 Task: Sort the properties by beds.
Action: Mouse moved to (224, 307)
Screenshot: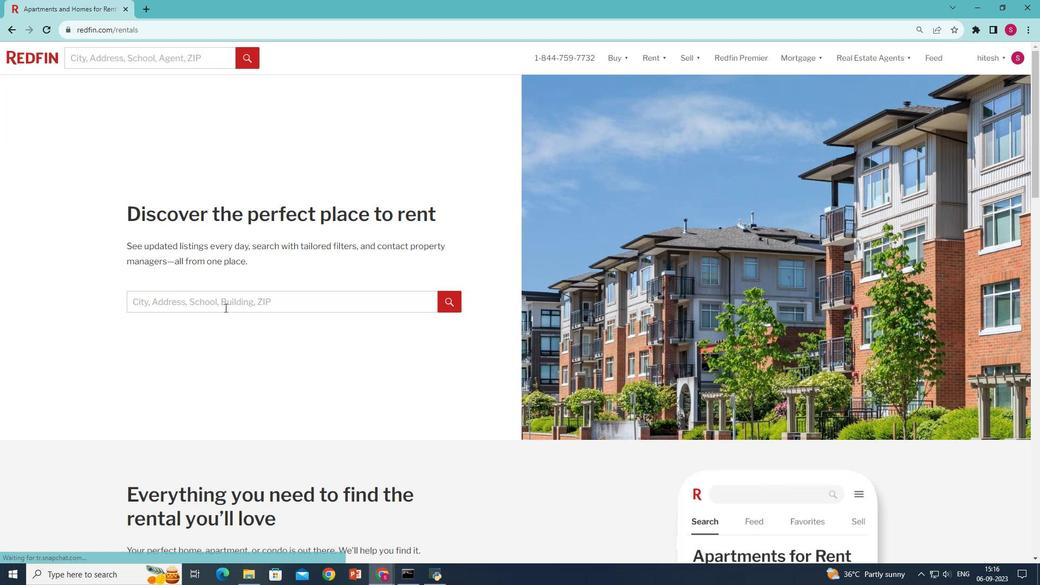 
Action: Mouse pressed left at (224, 307)
Screenshot: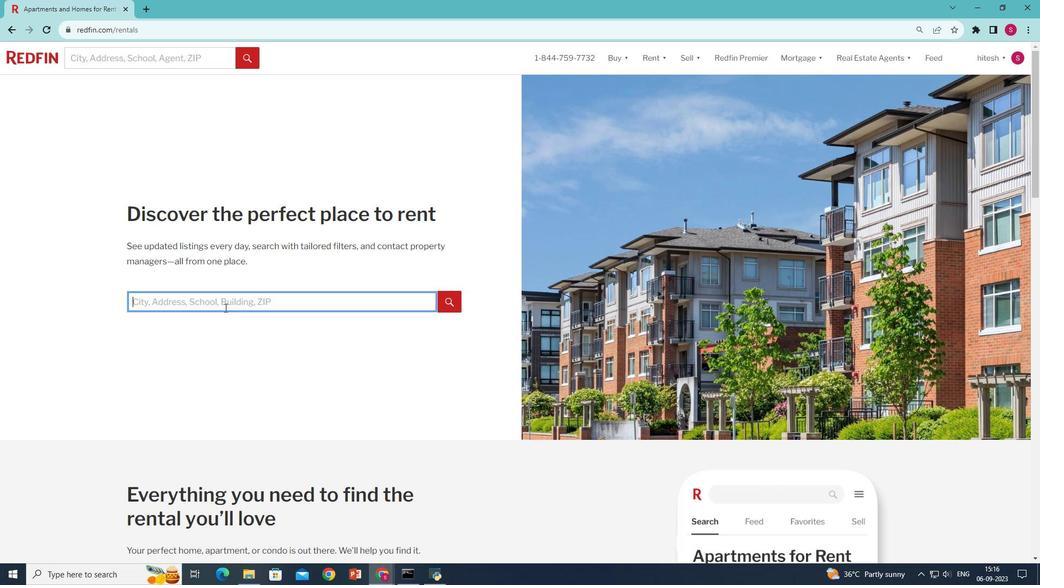 
Action: Key pressed new<Key.space>york<Key.space><Key.backspace>,<Key.space>ny<Key.space>usa<Key.enter>
Screenshot: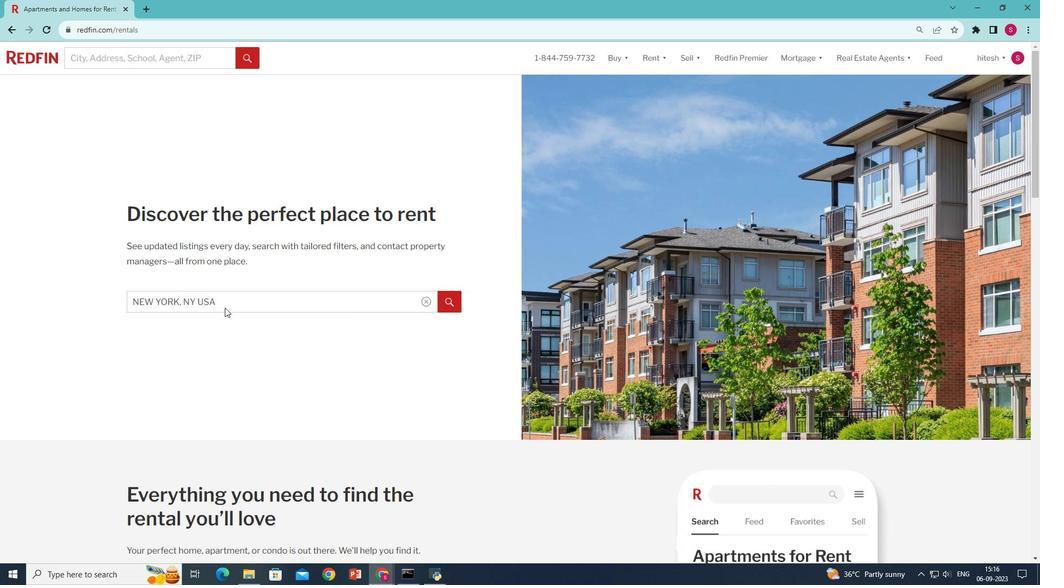 
Action: Mouse moved to (207, 161)
Screenshot: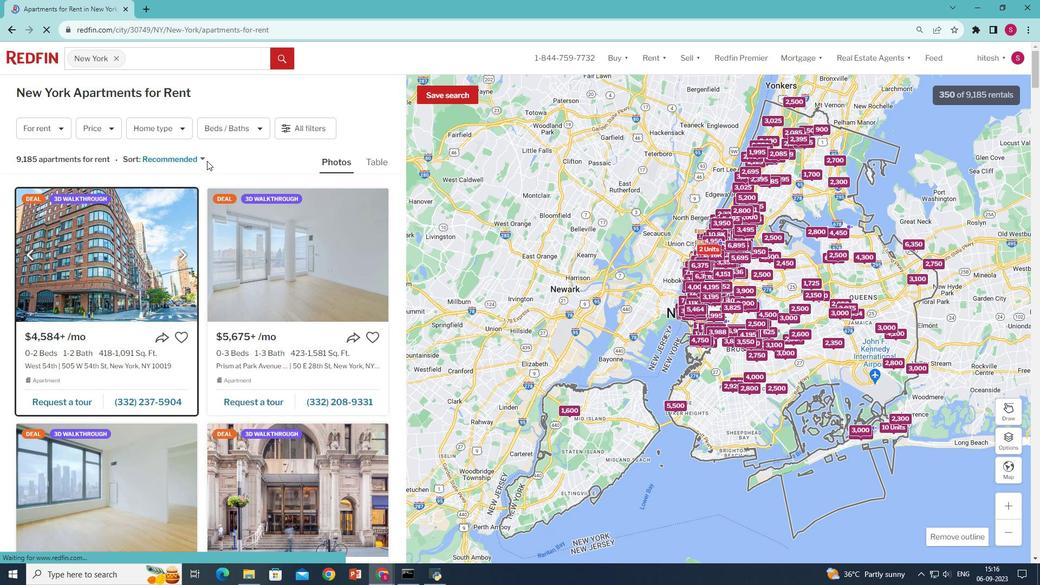 
Action: Mouse pressed left at (207, 161)
Screenshot: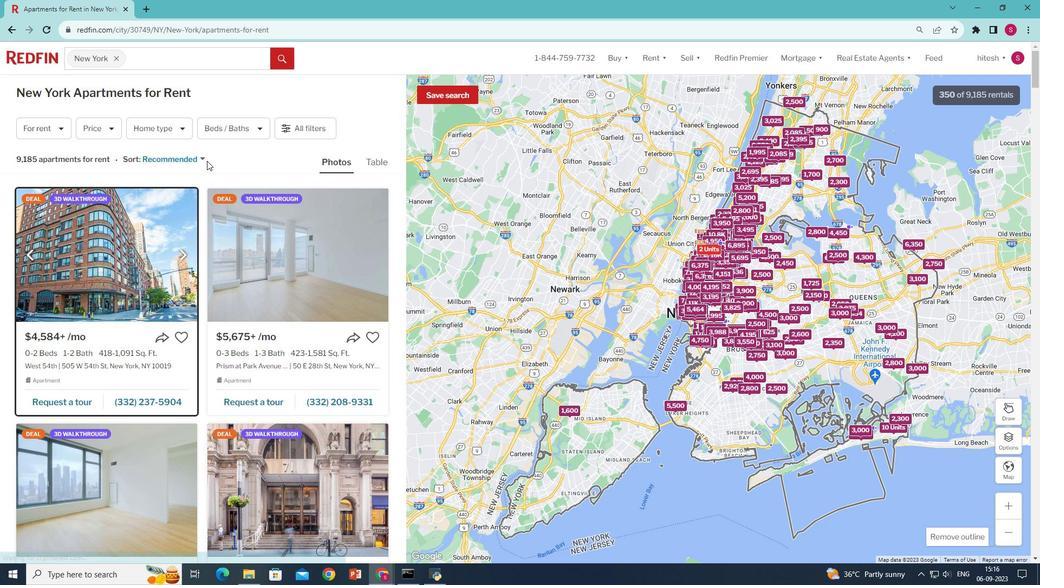 
Action: Mouse moved to (203, 159)
Screenshot: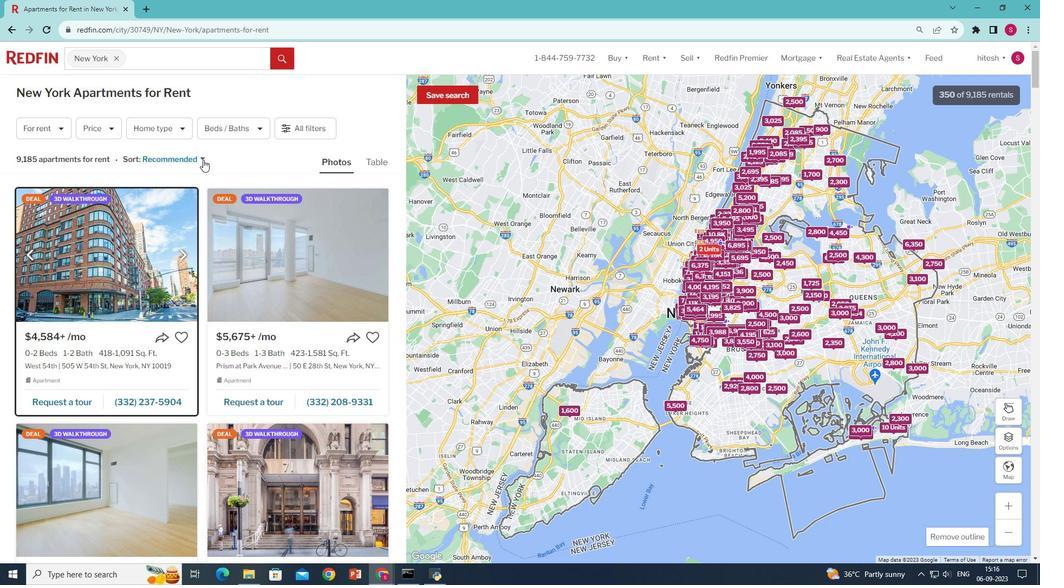 
Action: Mouse pressed left at (203, 159)
Screenshot: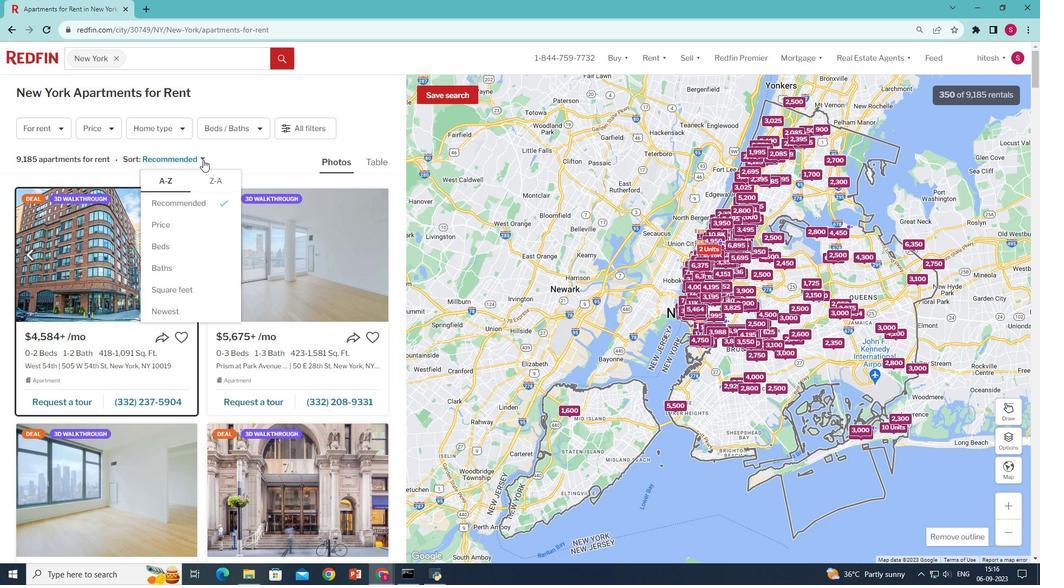 
Action: Mouse moved to (211, 182)
Screenshot: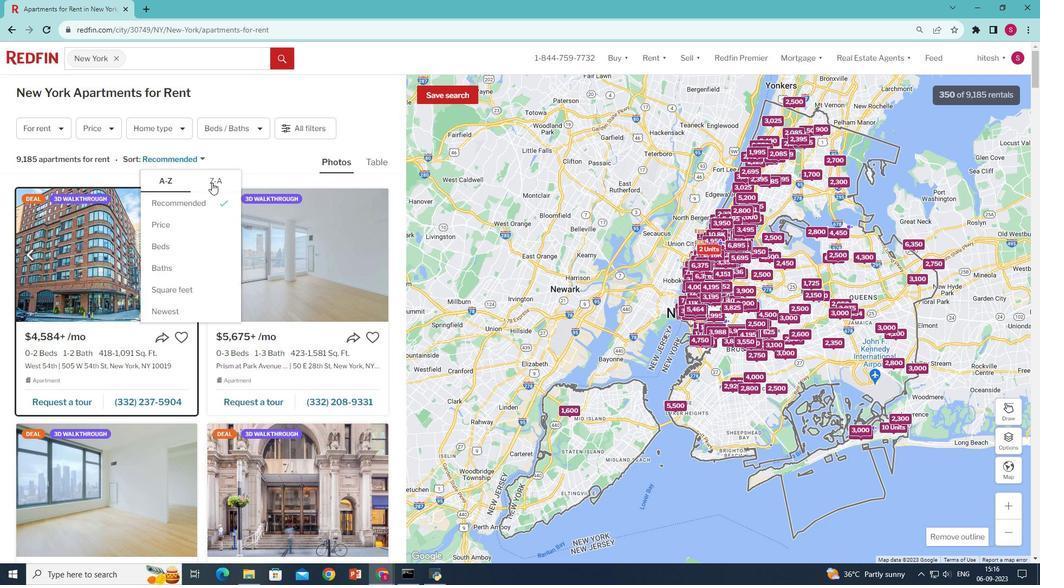 
Action: Mouse pressed left at (211, 182)
Screenshot: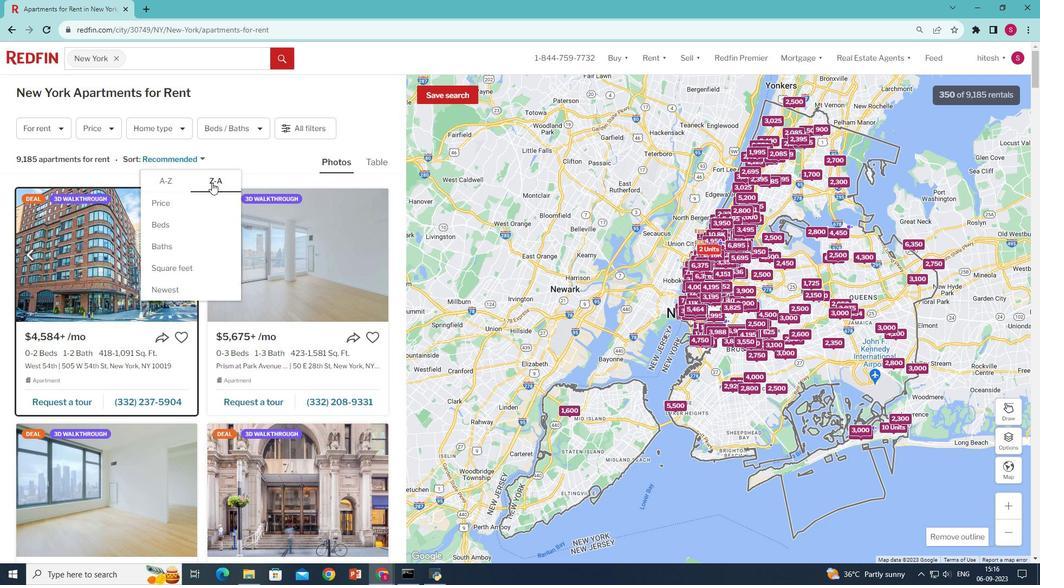 
Action: Mouse moved to (185, 220)
Screenshot: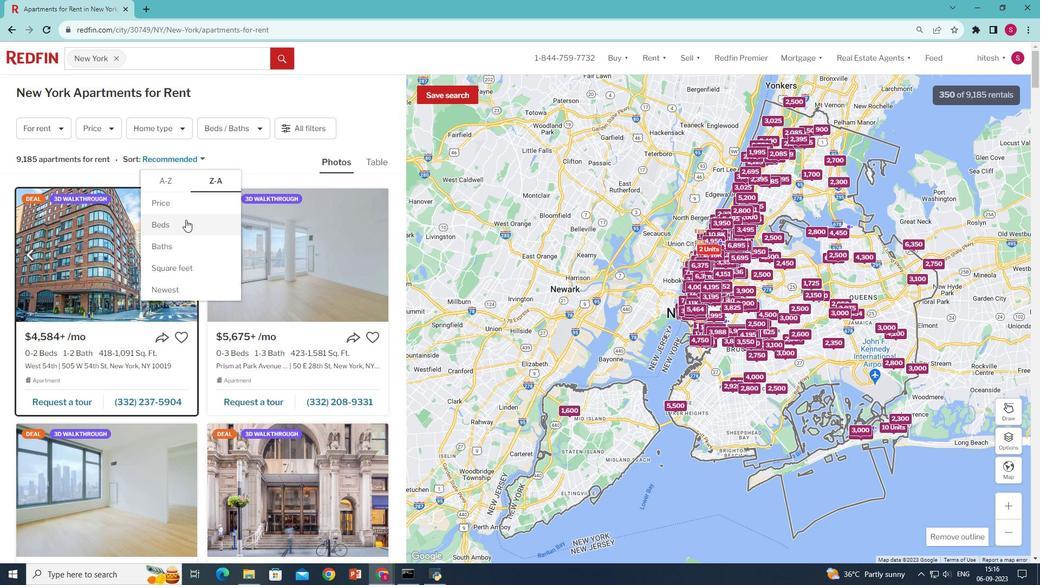 
Action: Mouse pressed left at (185, 220)
Screenshot: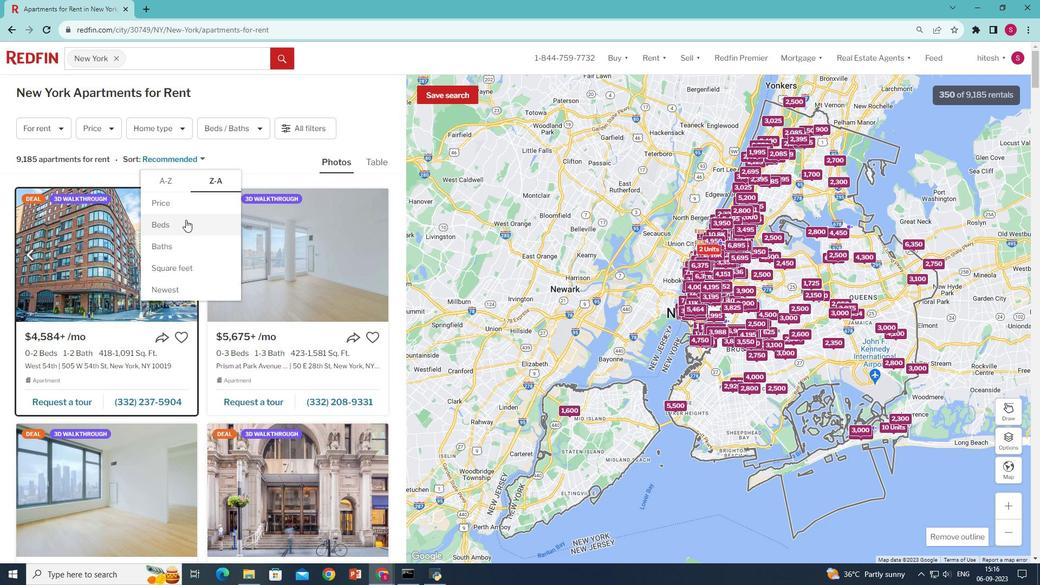 
Action: Mouse moved to (237, 237)
Screenshot: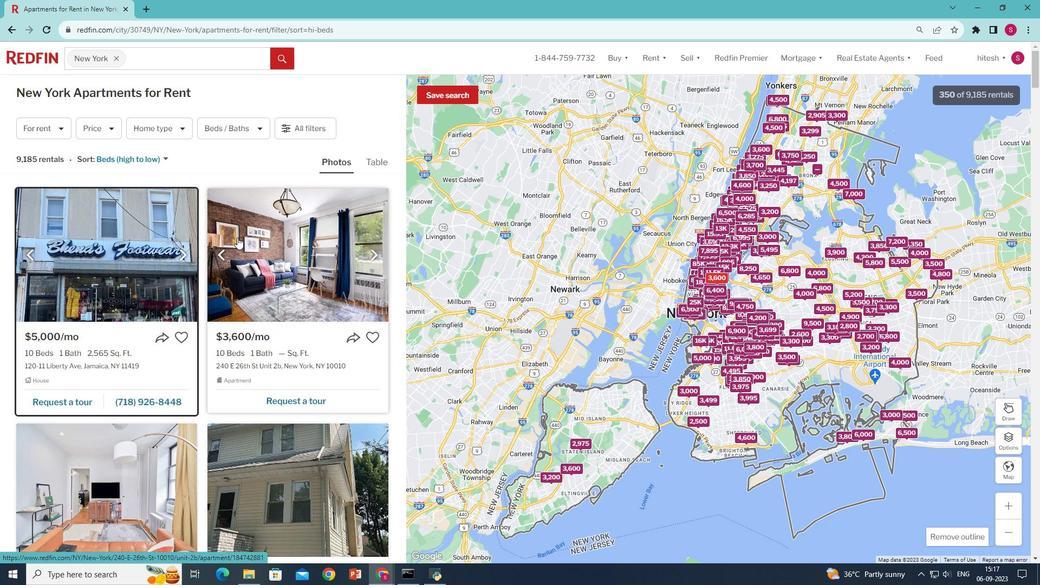 
